 Task: Set the default behavior for images content to "Don't allow sites to show images".
Action: Mouse moved to (1362, 34)
Screenshot: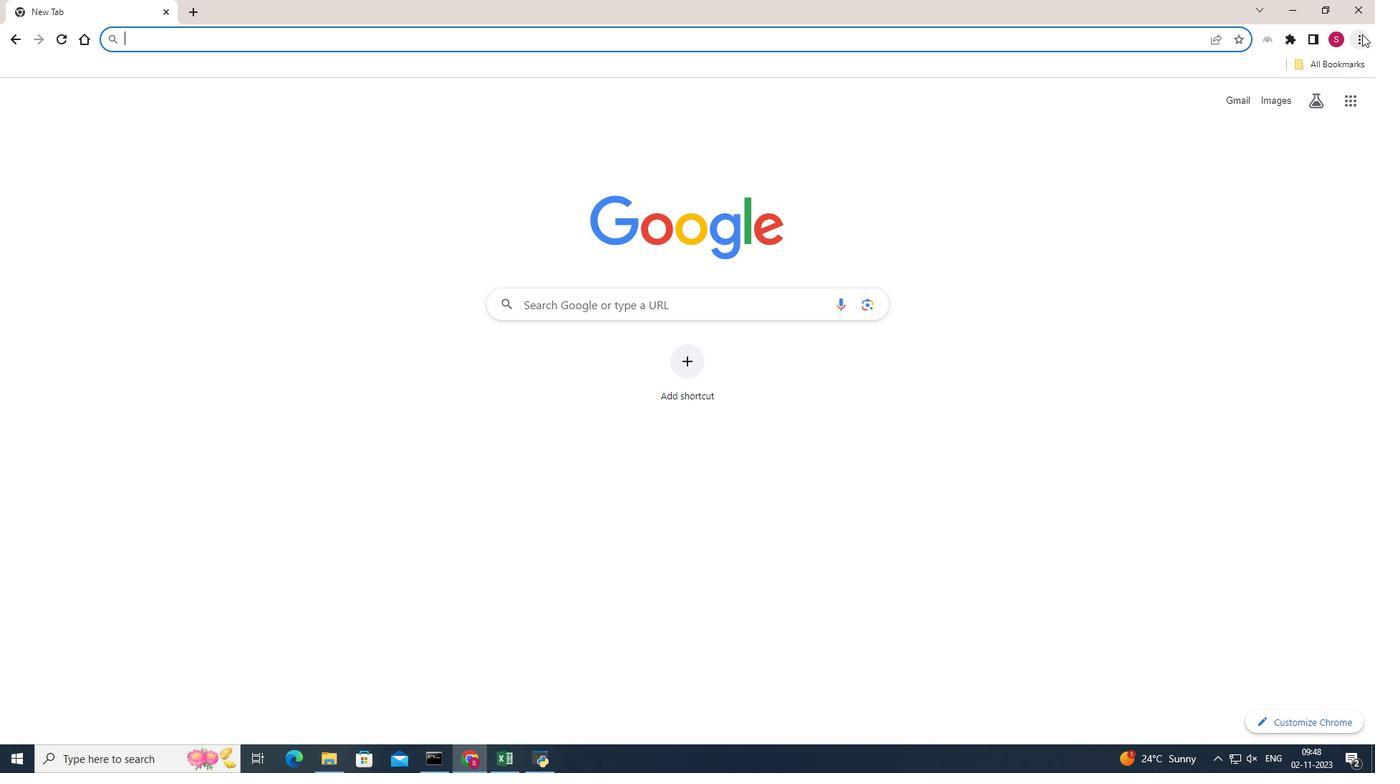 
Action: Mouse pressed left at (1362, 34)
Screenshot: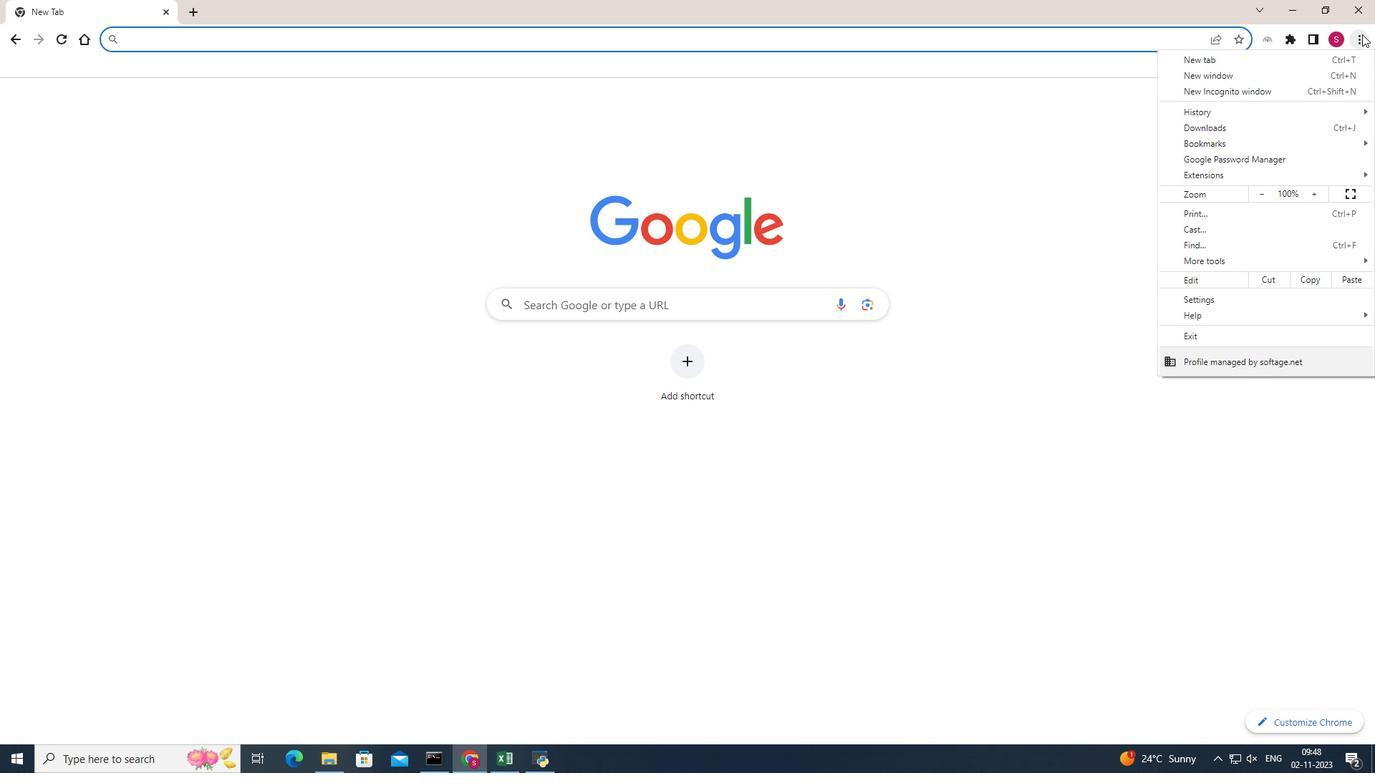 
Action: Mouse moved to (1202, 301)
Screenshot: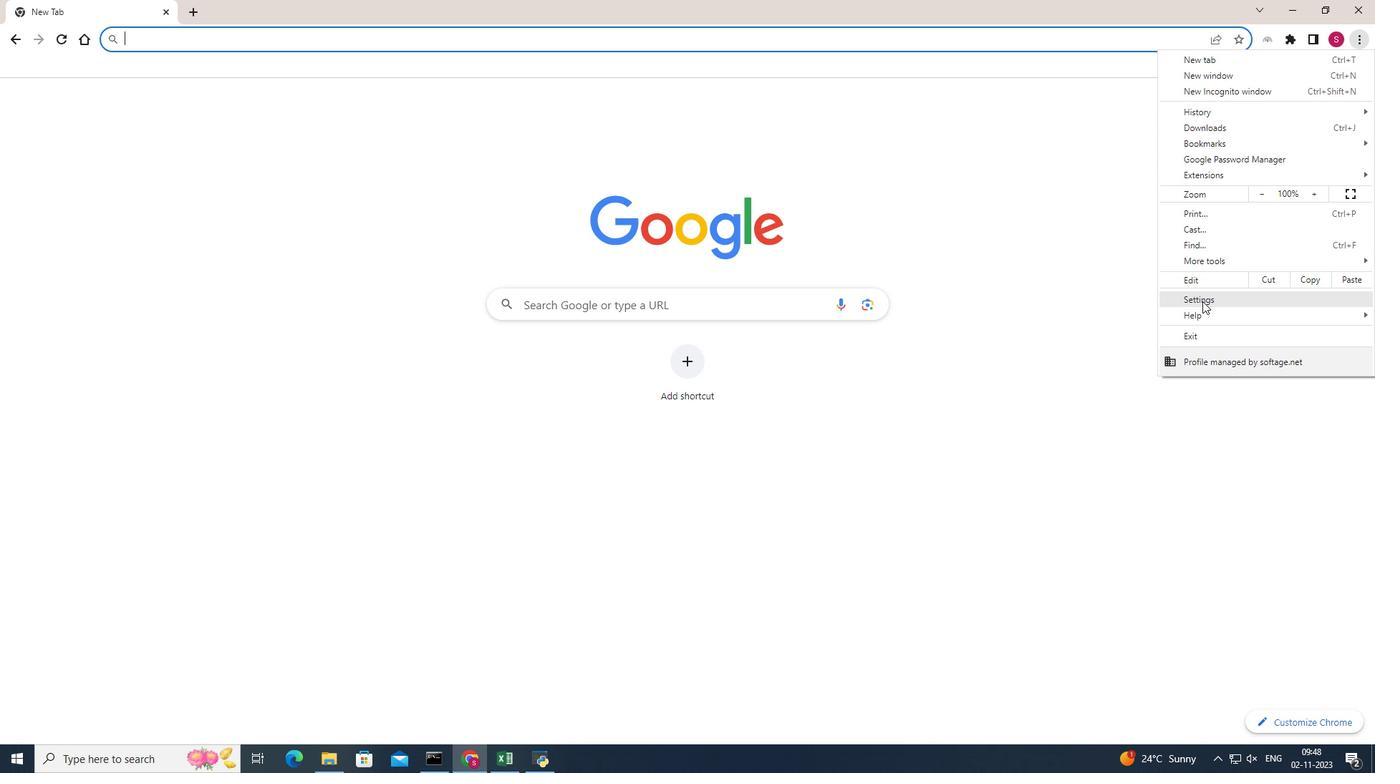 
Action: Mouse pressed left at (1202, 301)
Screenshot: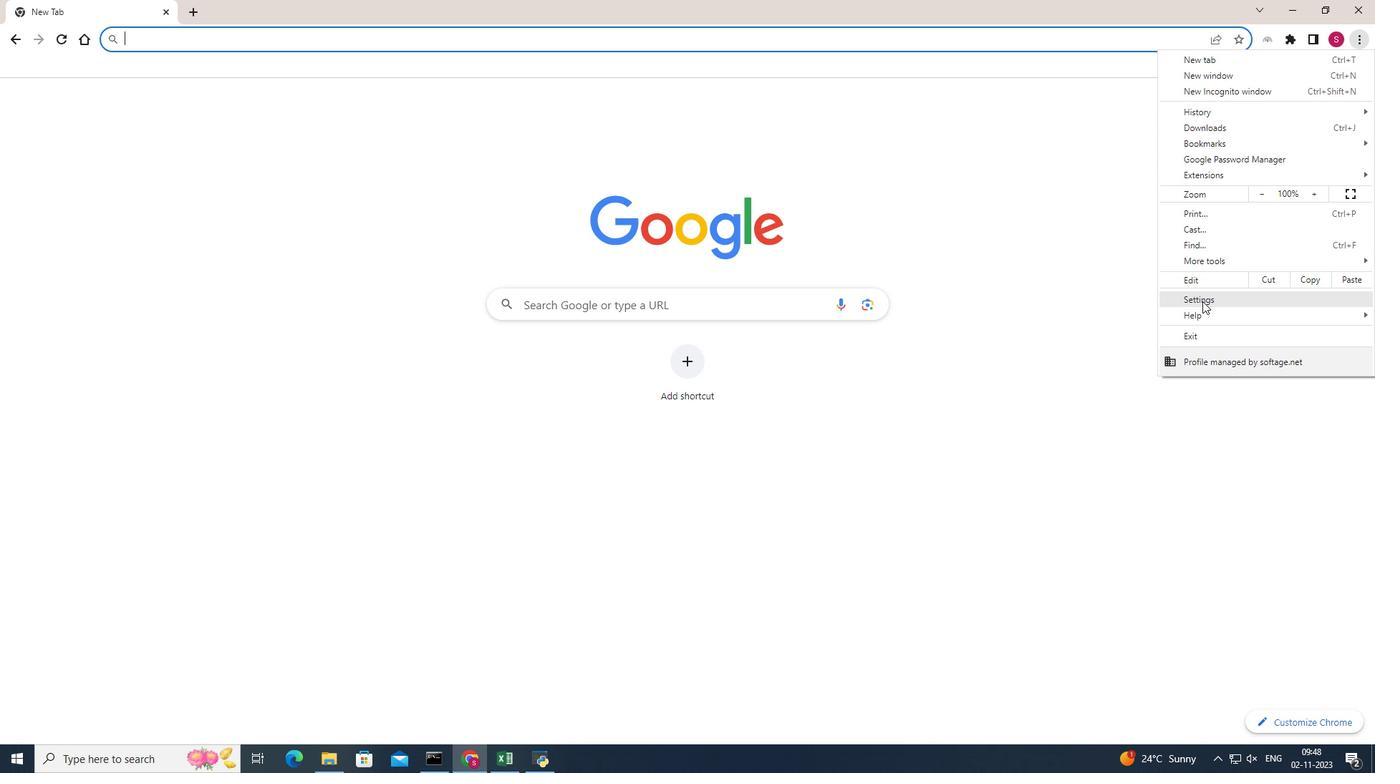
Action: Mouse moved to (116, 164)
Screenshot: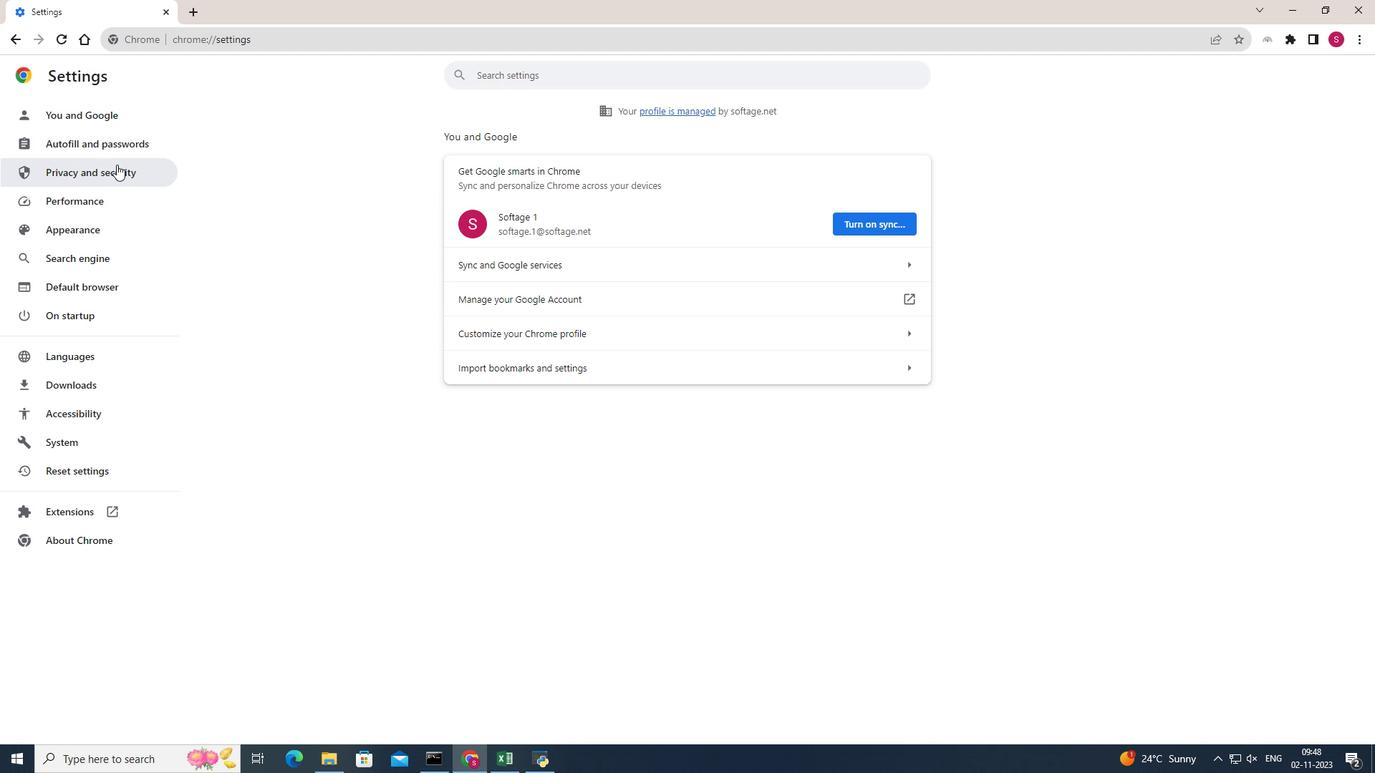 
Action: Mouse pressed left at (116, 164)
Screenshot: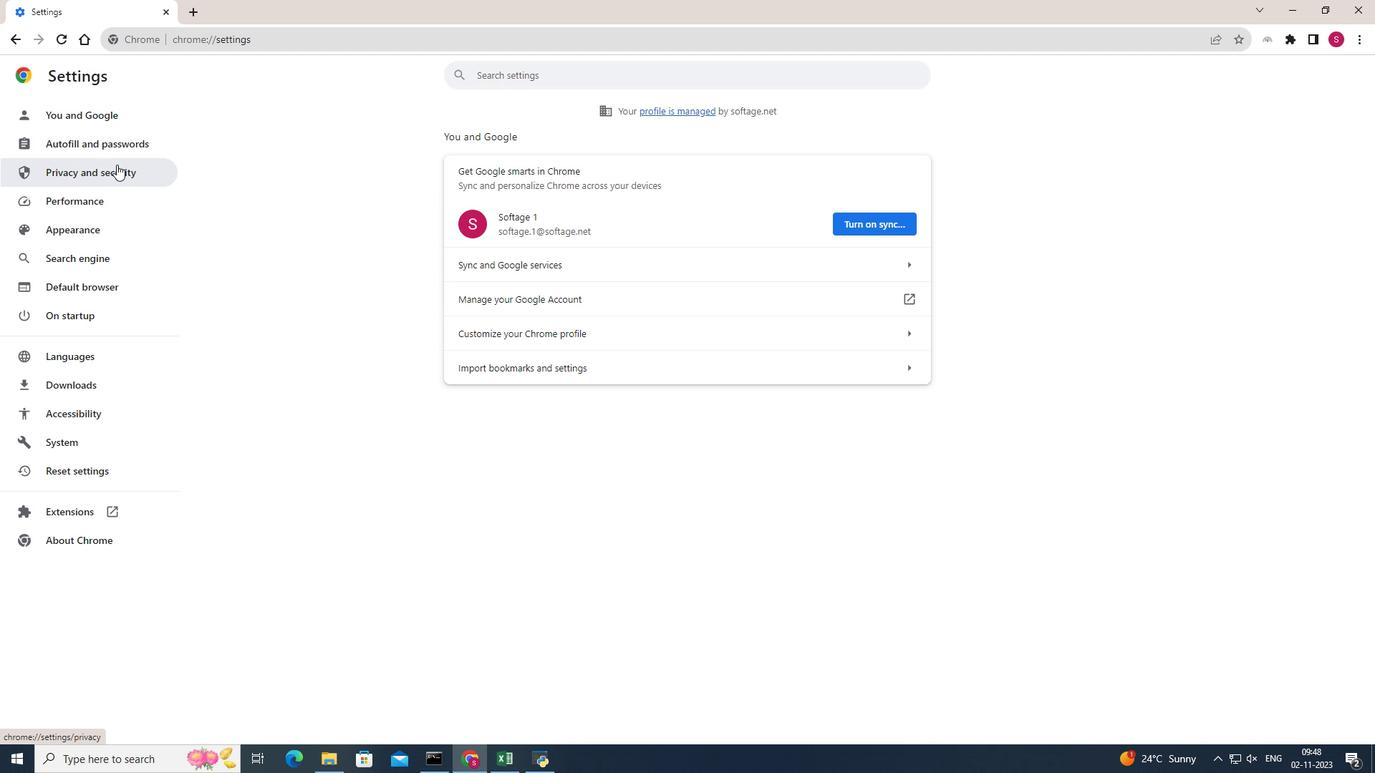 
Action: Mouse moved to (820, 459)
Screenshot: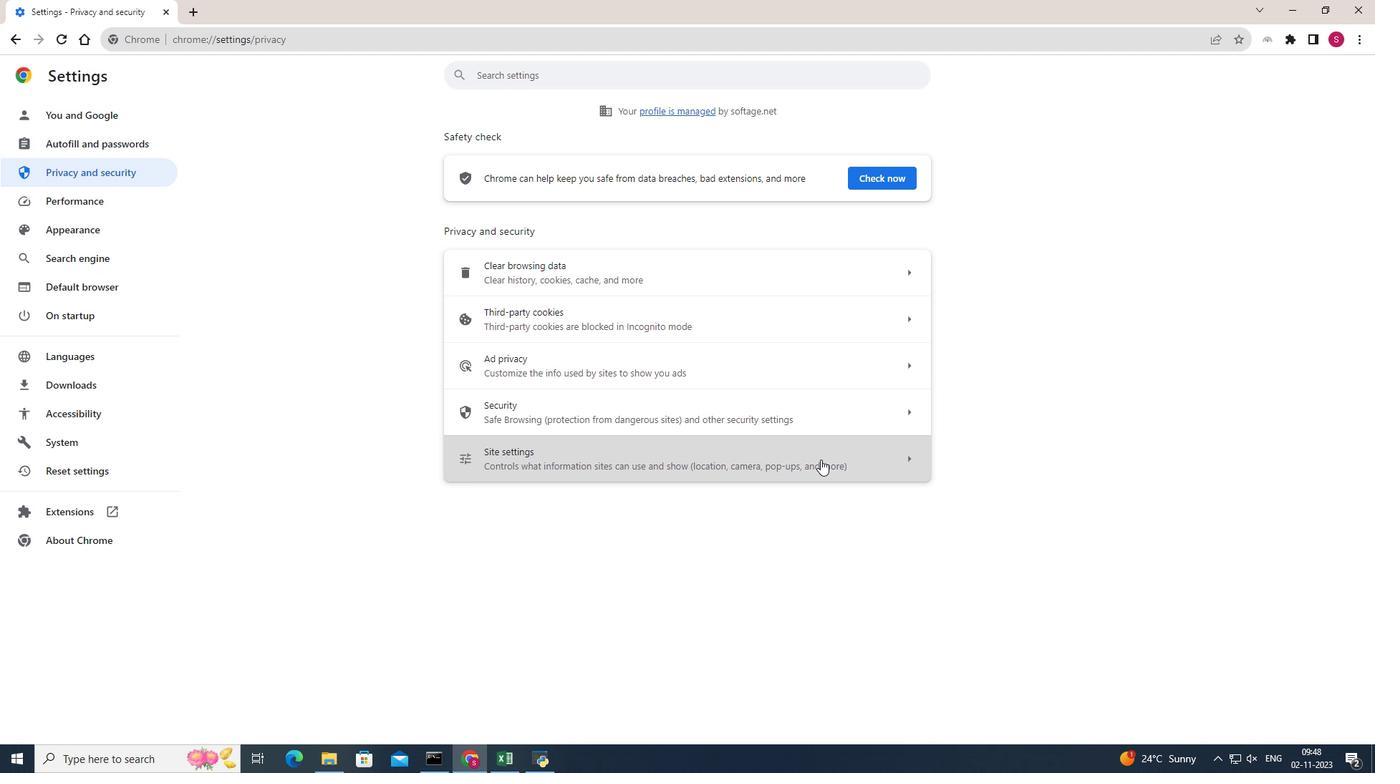 
Action: Mouse pressed left at (820, 459)
Screenshot: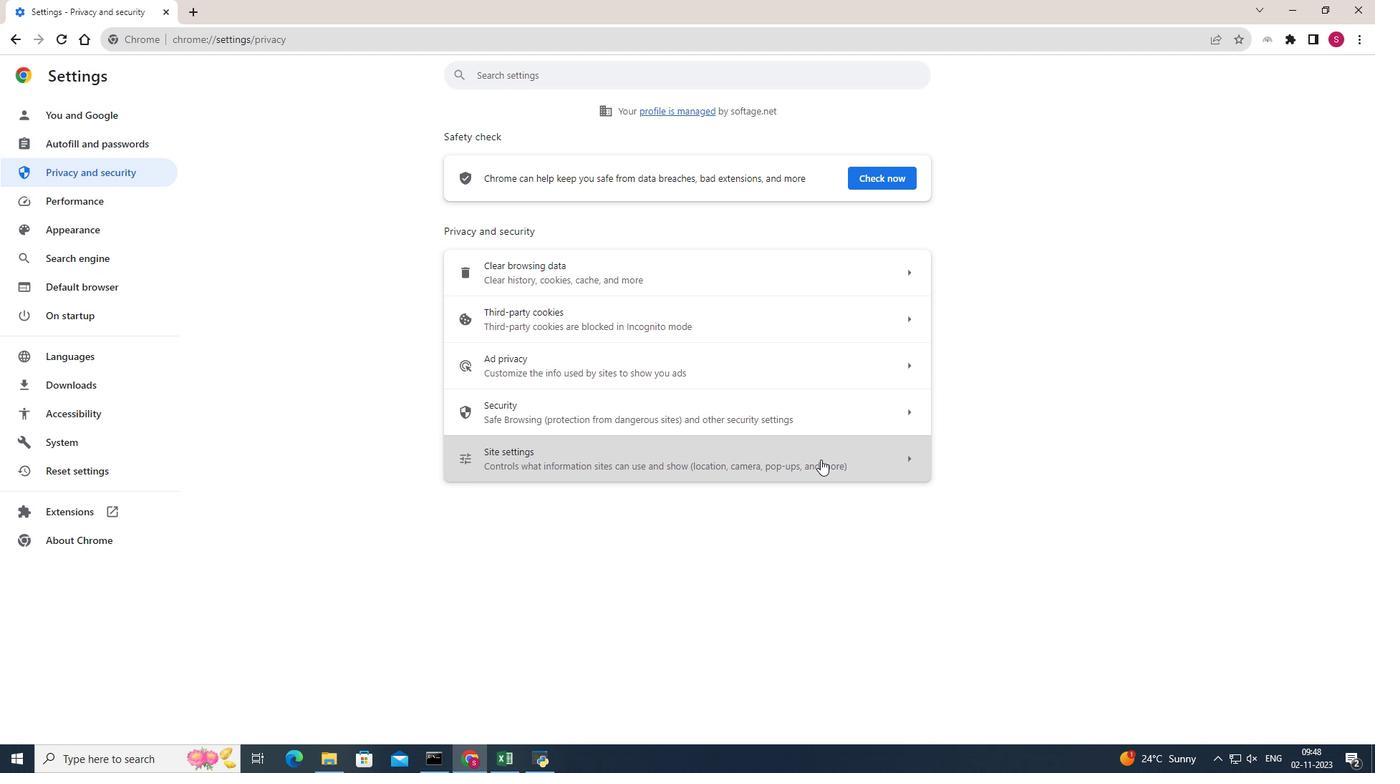 
Action: Mouse scrolled (820, 459) with delta (0, 0)
Screenshot: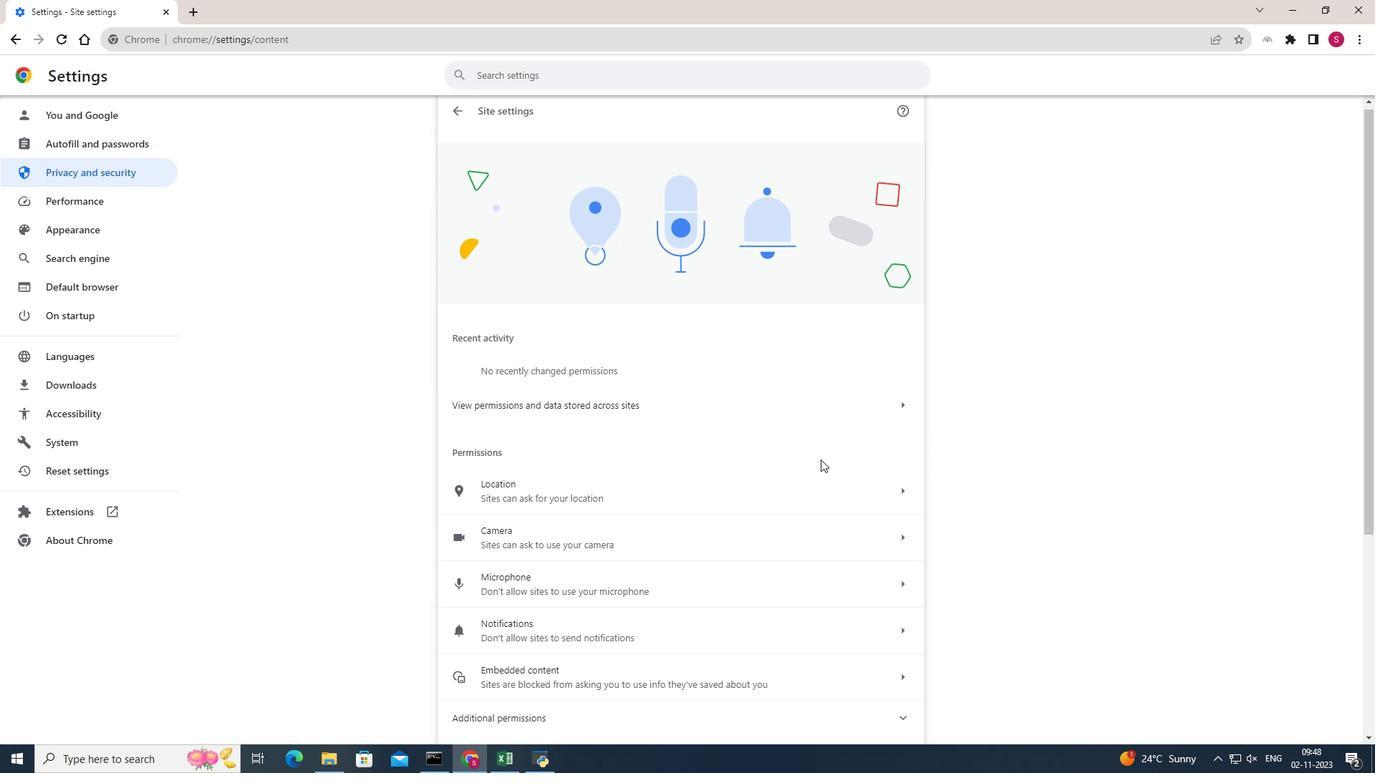 
Action: Mouse scrolled (820, 459) with delta (0, 0)
Screenshot: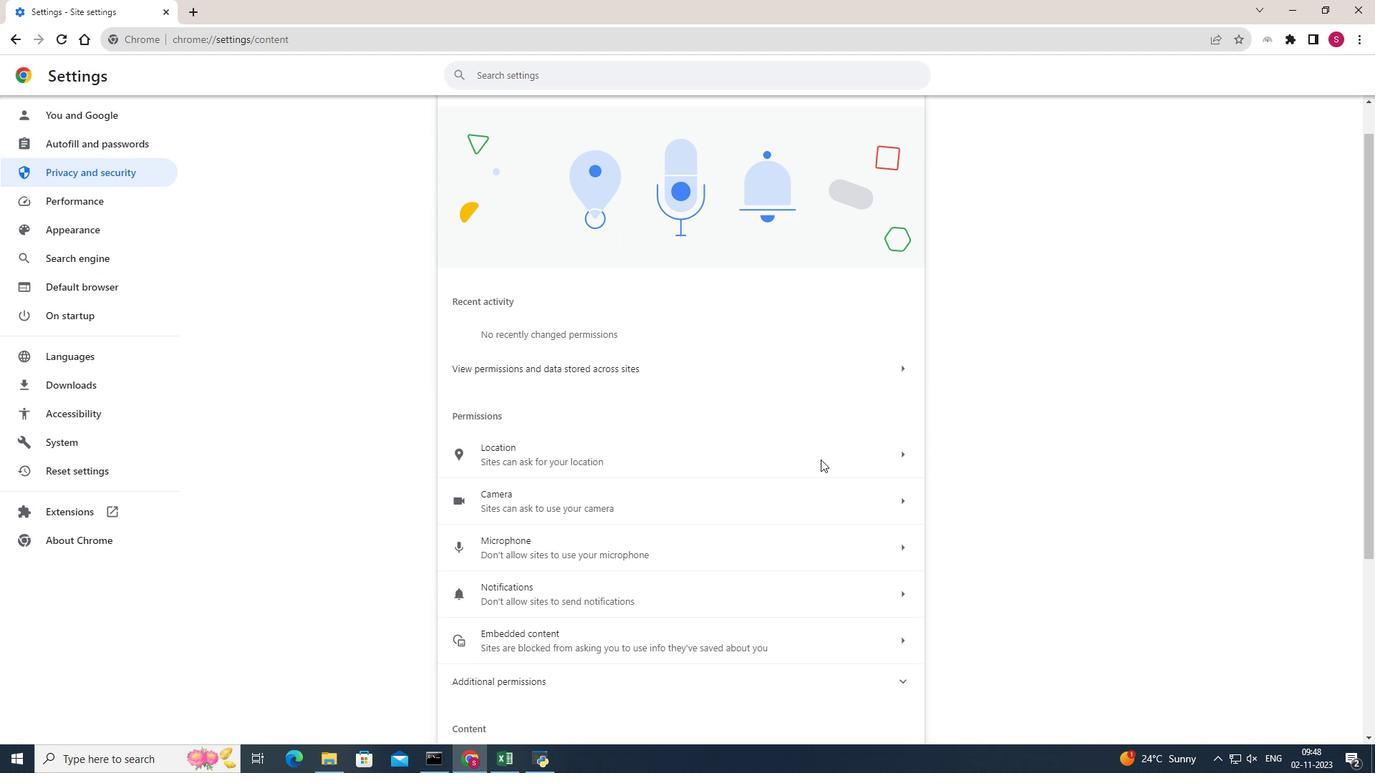 
Action: Mouse scrolled (820, 459) with delta (0, 0)
Screenshot: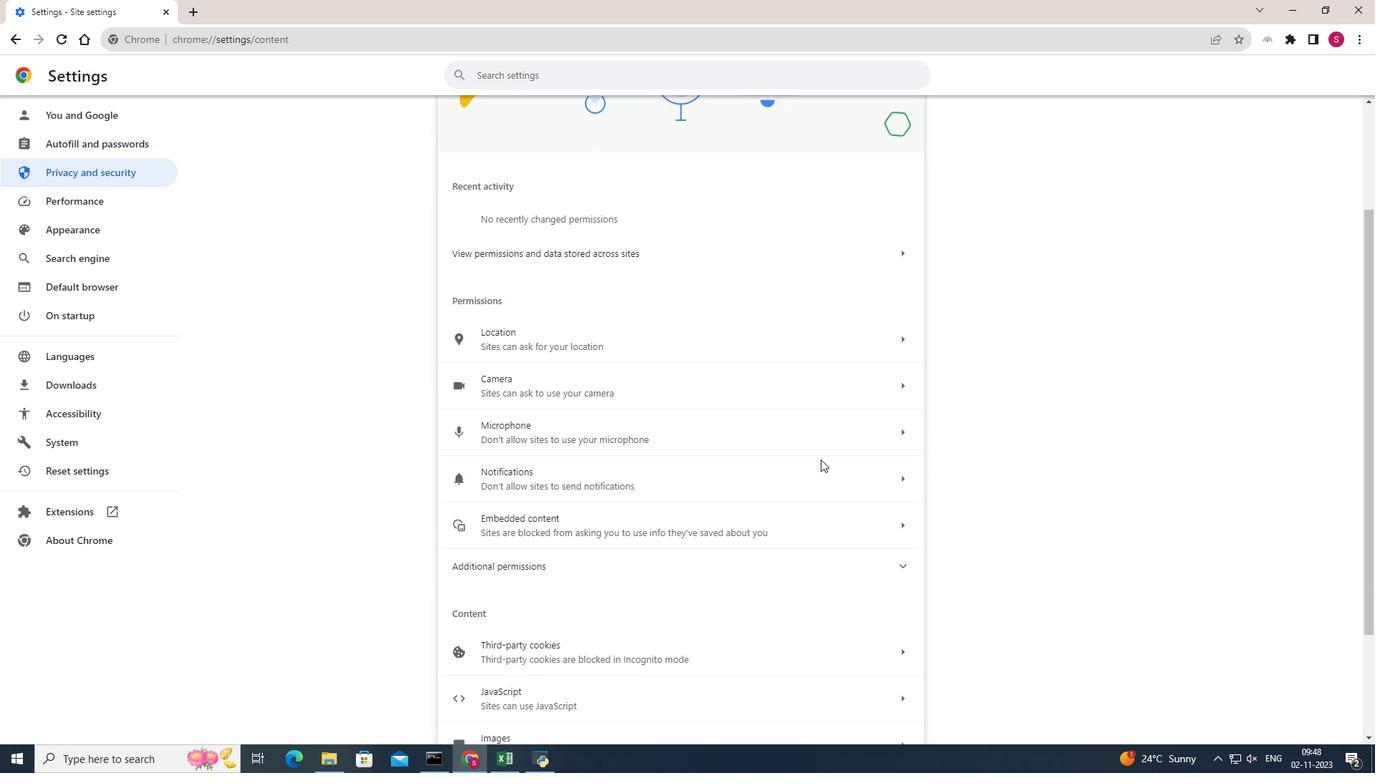 
Action: Mouse scrolled (820, 459) with delta (0, 0)
Screenshot: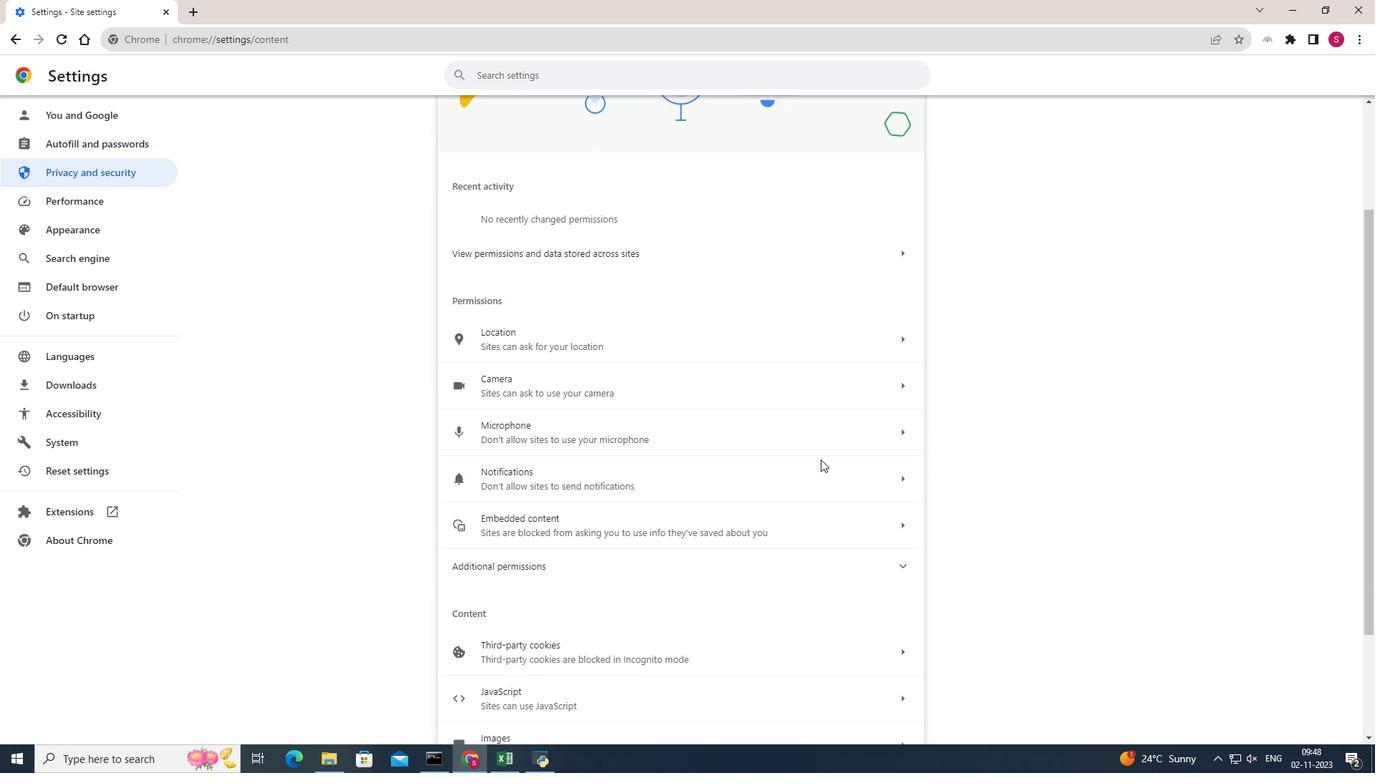 
Action: Mouse scrolled (820, 459) with delta (0, 0)
Screenshot: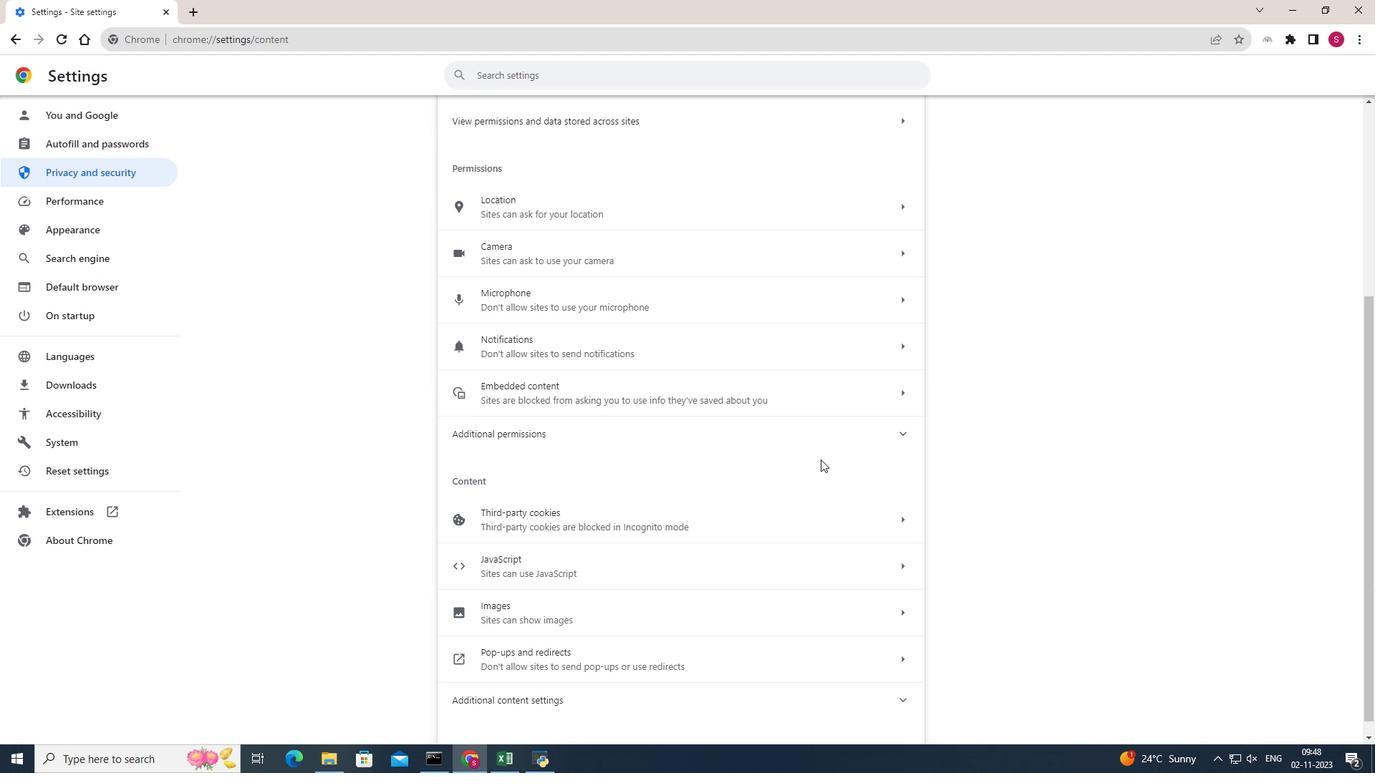 
Action: Mouse scrolled (820, 459) with delta (0, 0)
Screenshot: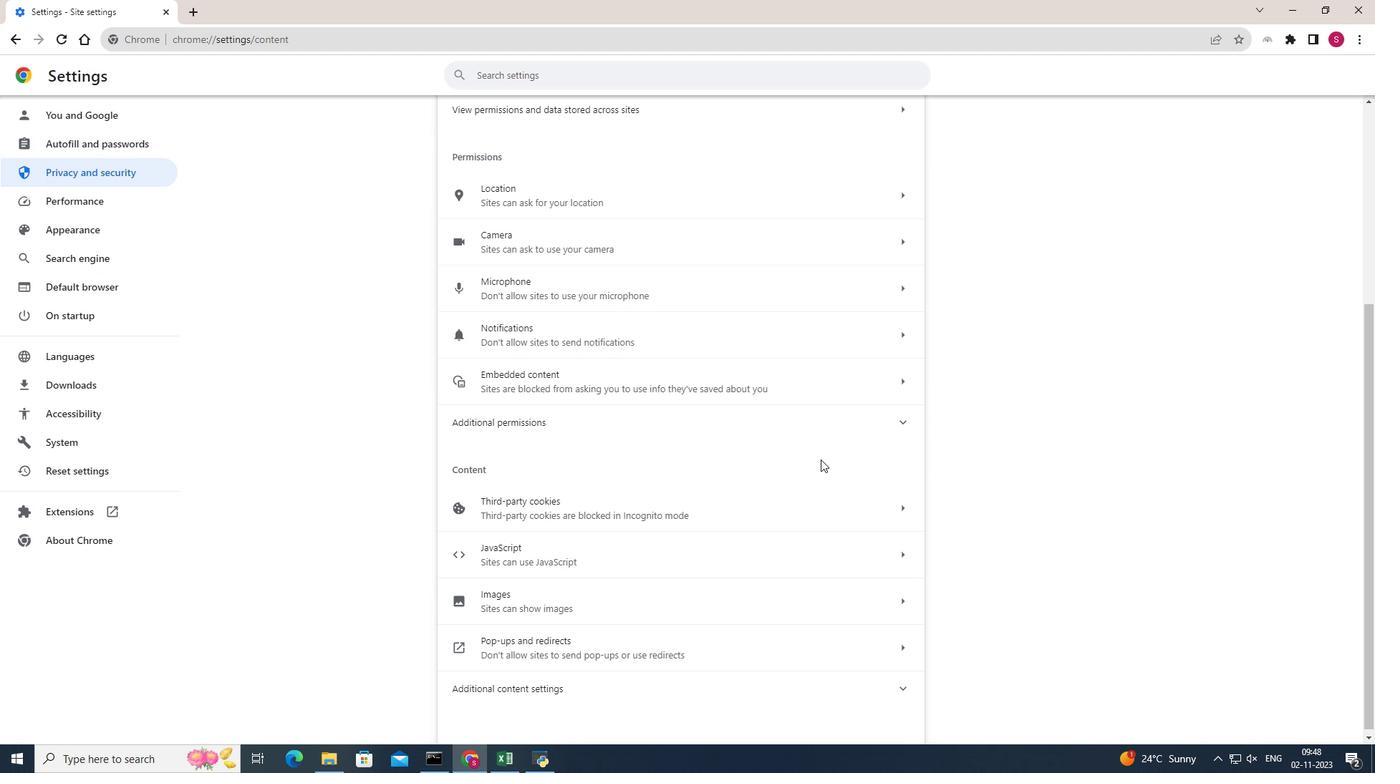 
Action: Mouse scrolled (820, 459) with delta (0, 0)
Screenshot: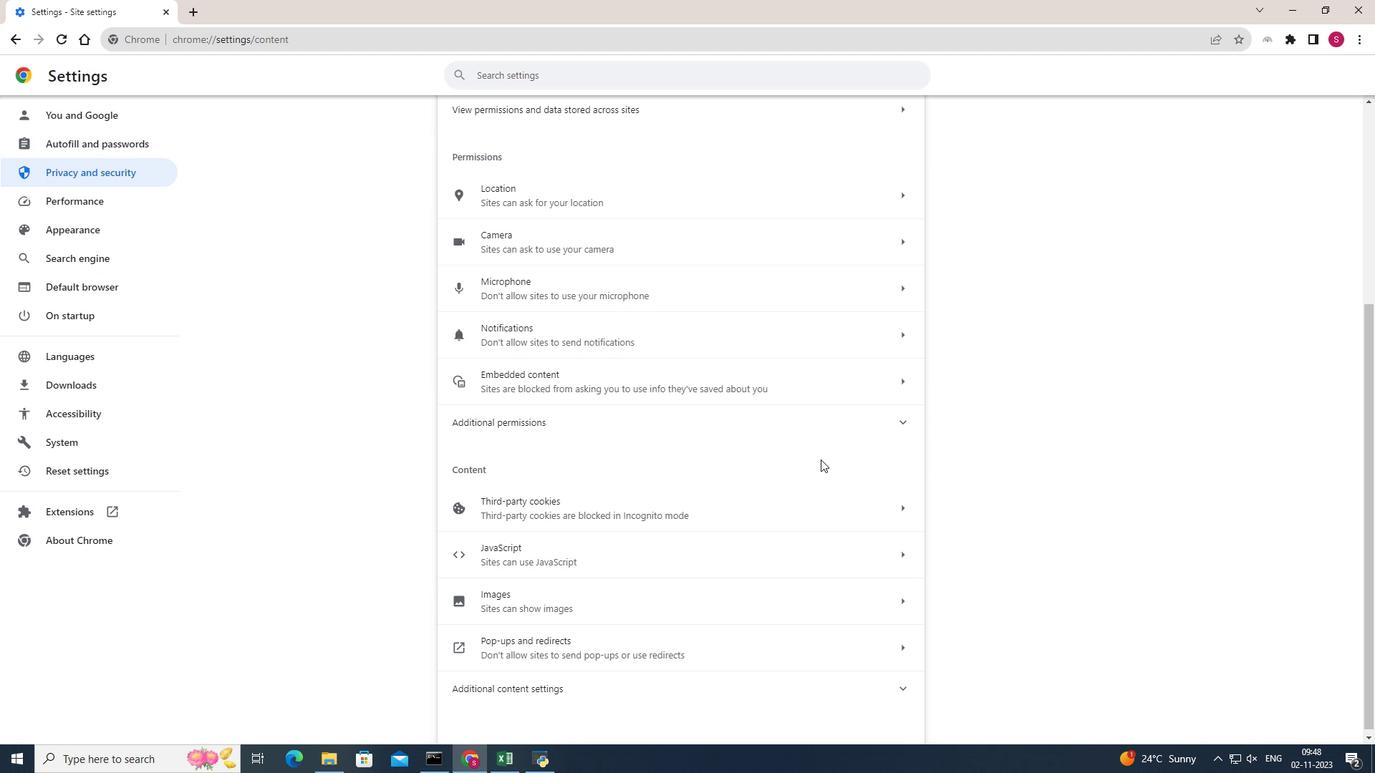
Action: Mouse scrolled (820, 459) with delta (0, 0)
Screenshot: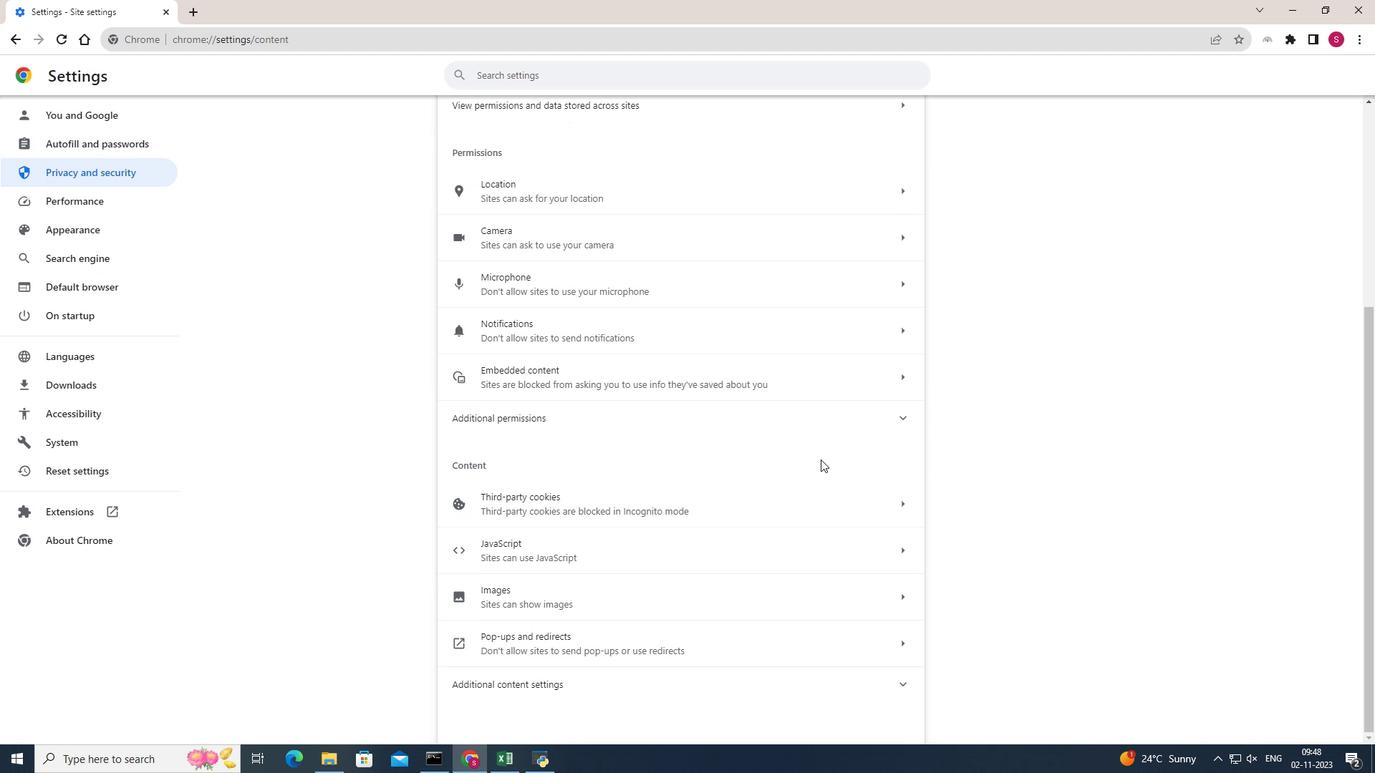 
Action: Mouse moved to (648, 603)
Screenshot: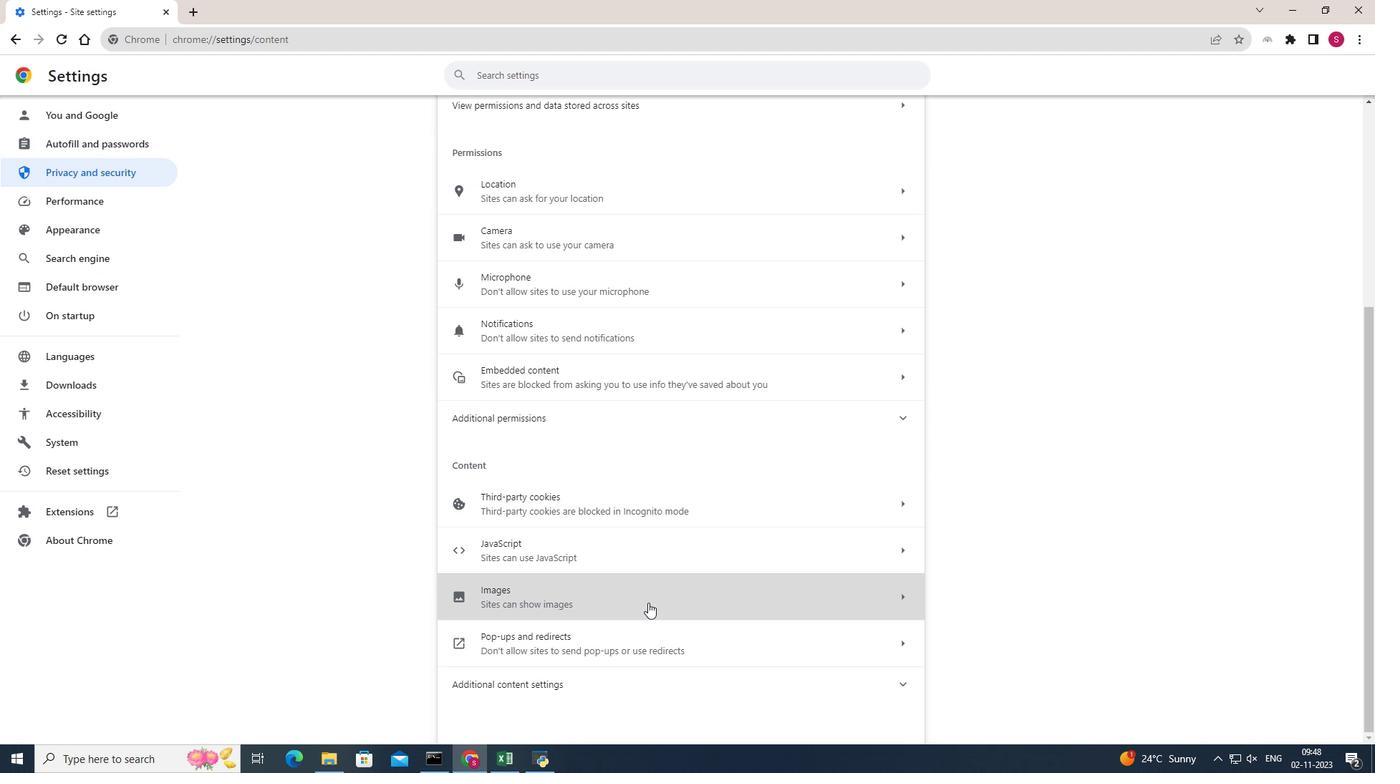 
Action: Mouse pressed left at (648, 603)
Screenshot: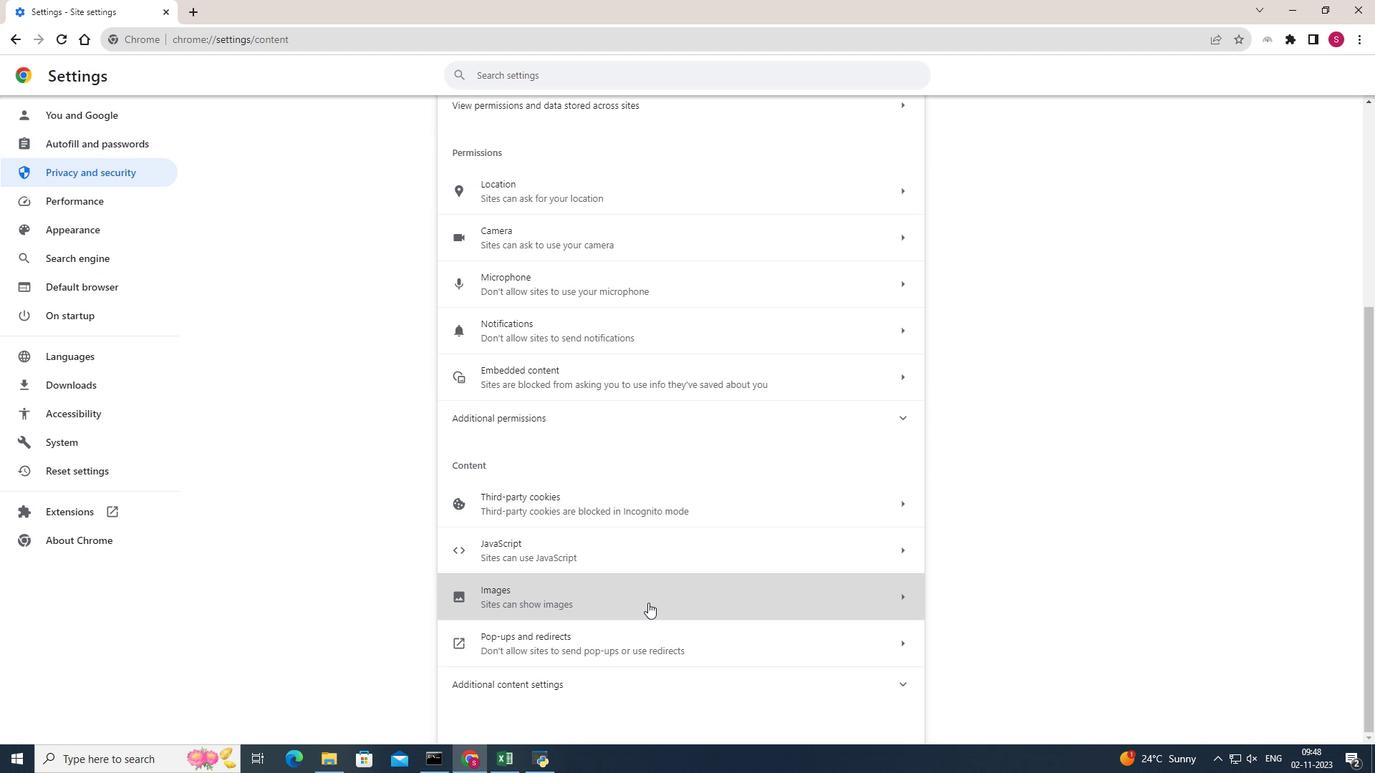 
Action: Mouse moved to (459, 279)
Screenshot: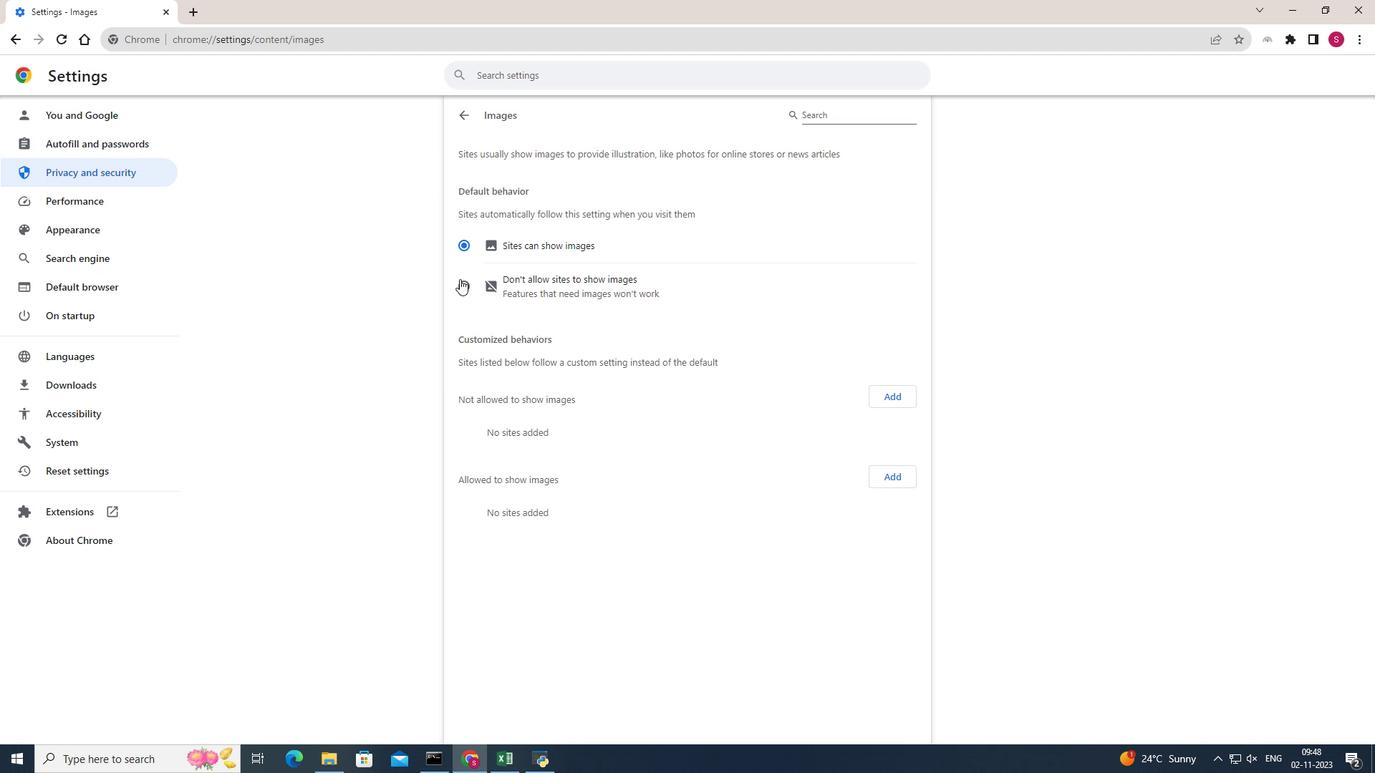 
Action: Mouse pressed left at (459, 279)
Screenshot: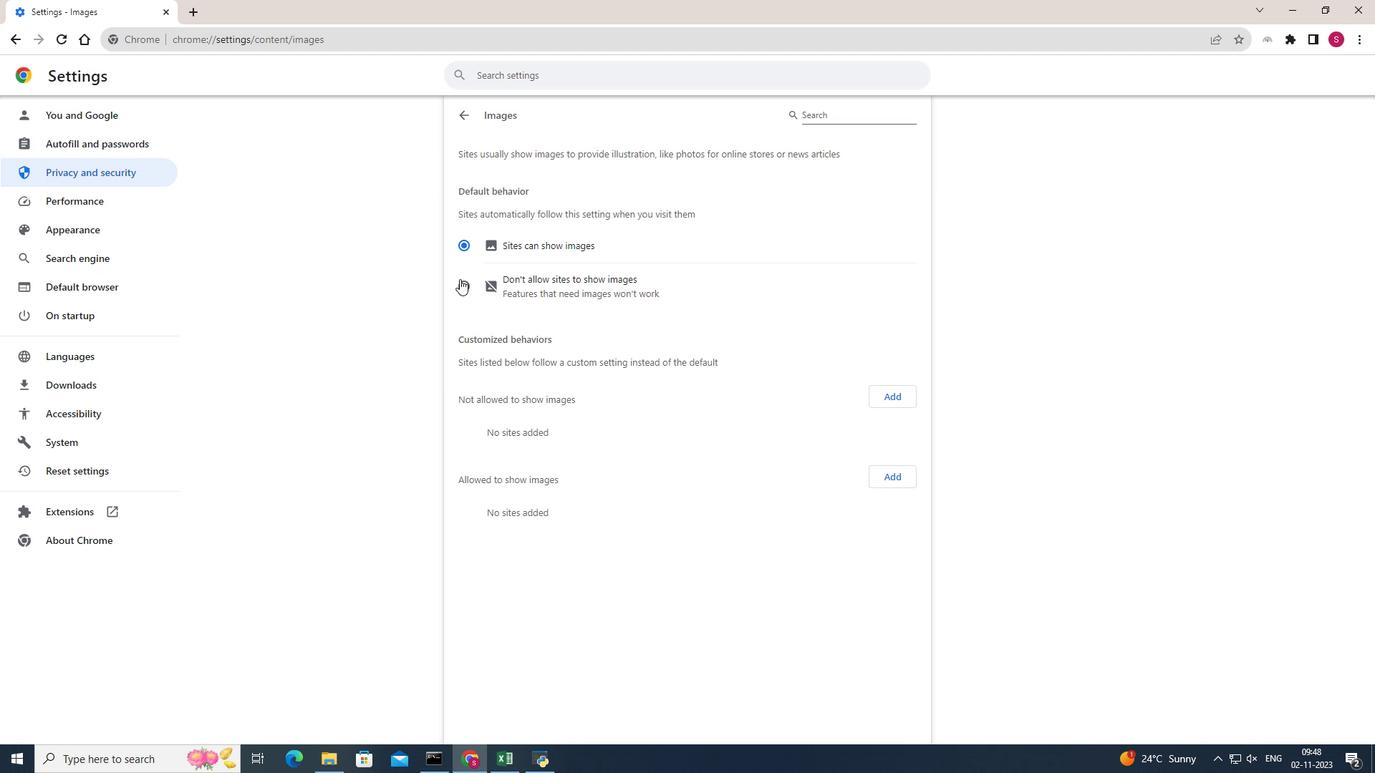 
Action: Mouse moved to (1119, 249)
Screenshot: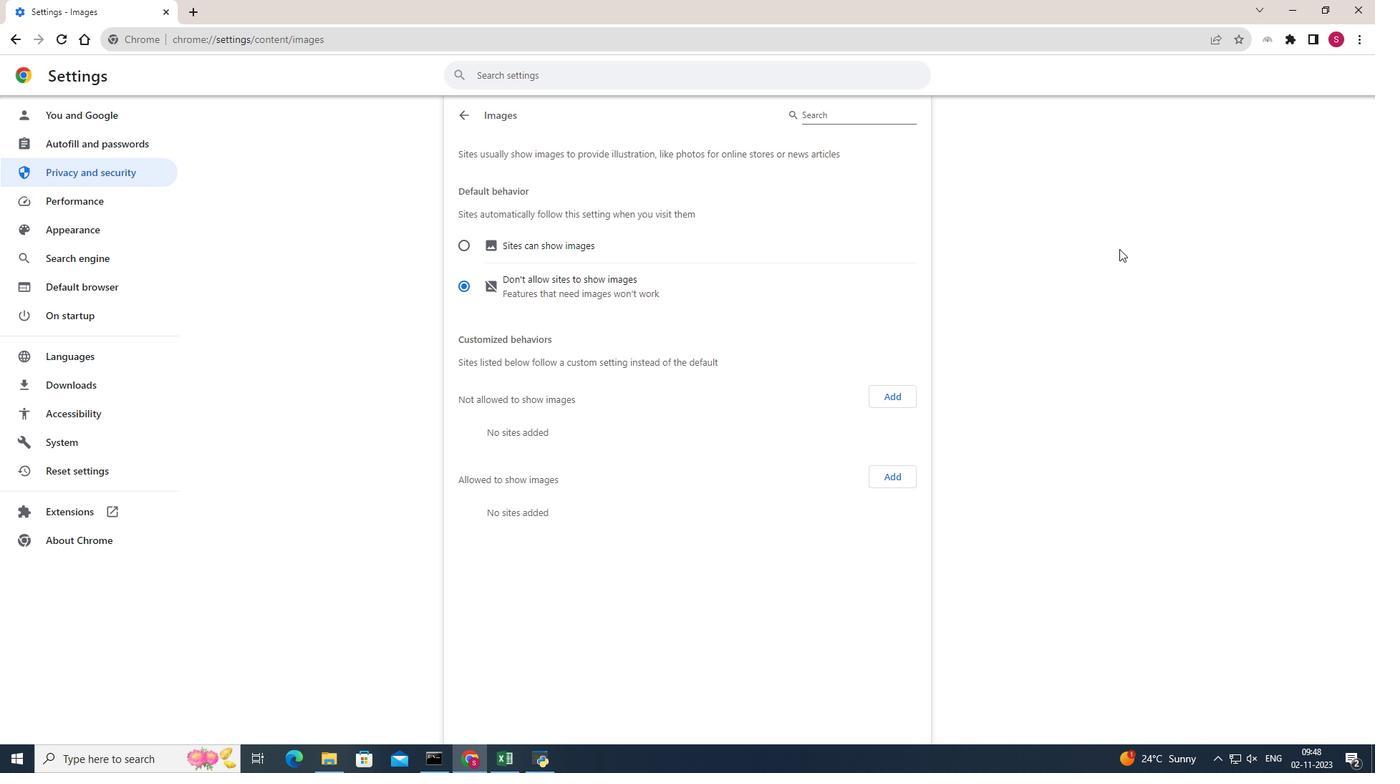 
